 Task: Select a due date automation when advanced on, the moment a card is due add dates starting tomorrow.
Action: Mouse moved to (1053, 77)
Screenshot: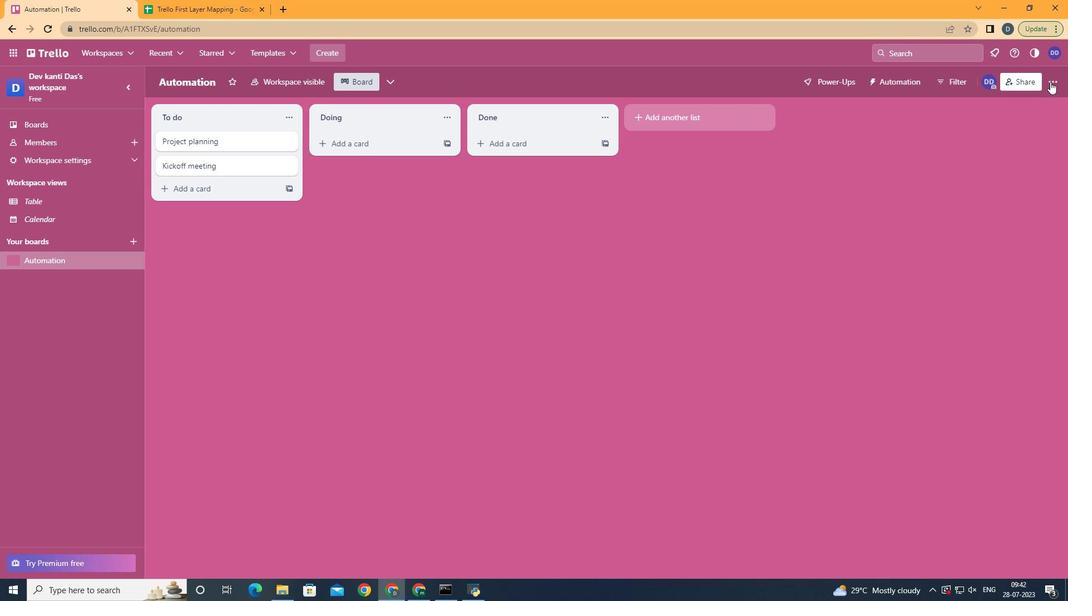 
Action: Mouse pressed left at (1053, 77)
Screenshot: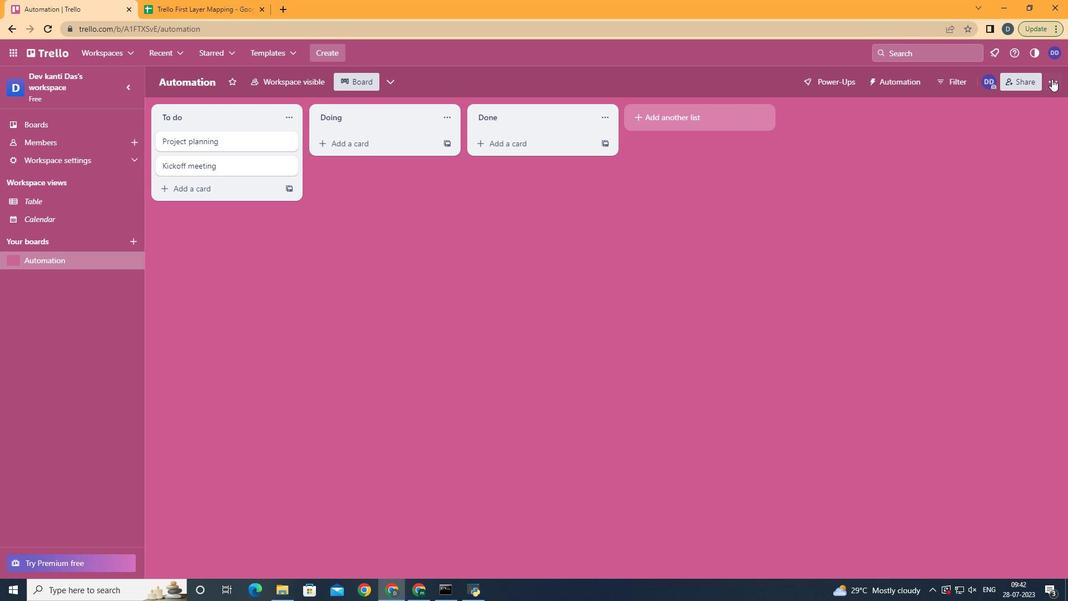 
Action: Mouse moved to (972, 226)
Screenshot: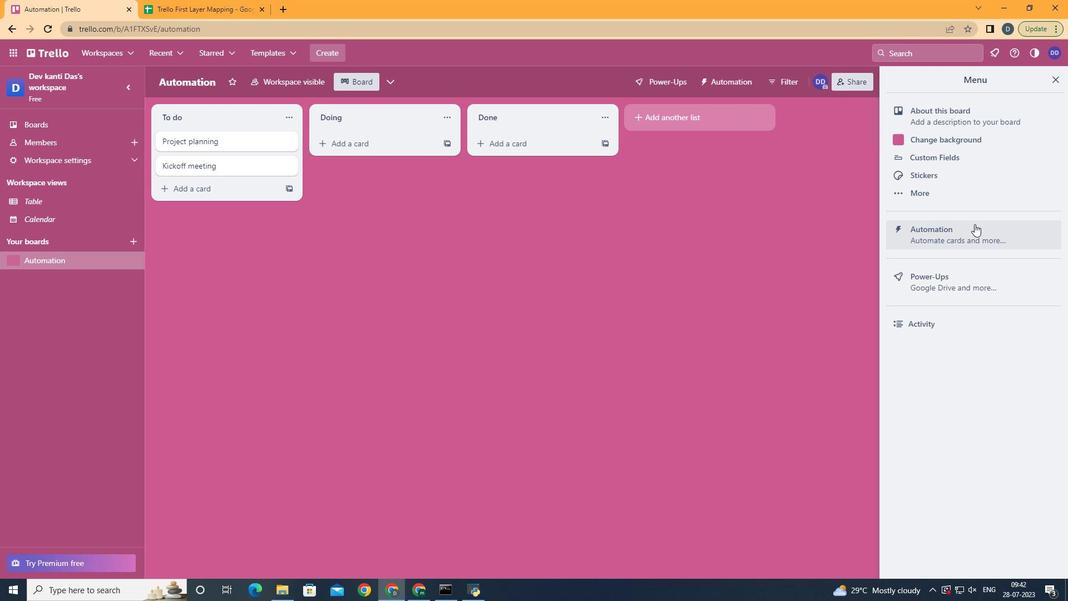 
Action: Mouse pressed left at (972, 226)
Screenshot: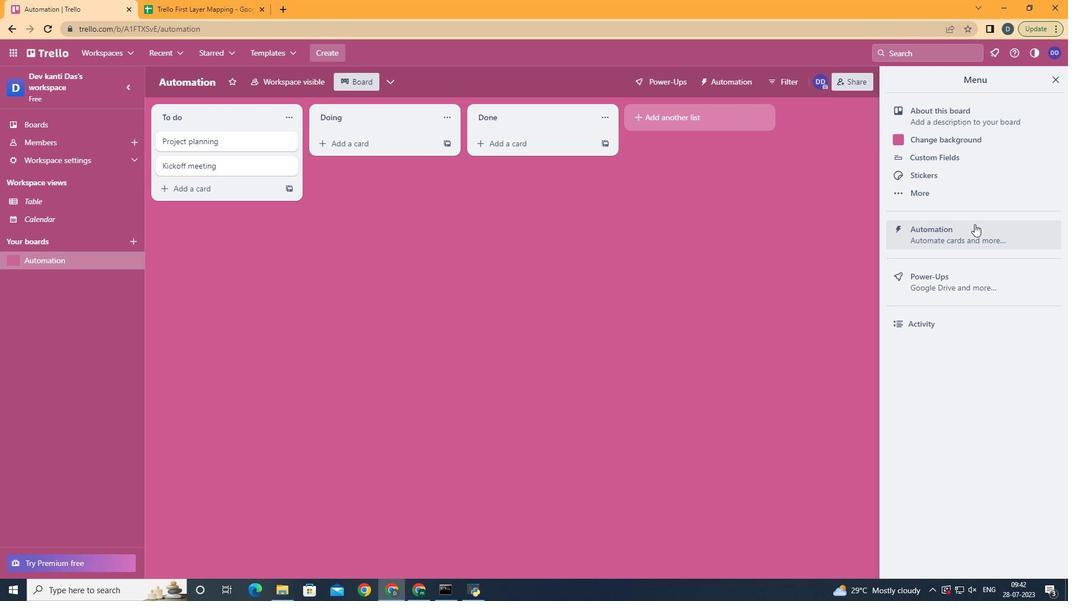 
Action: Mouse moved to (237, 225)
Screenshot: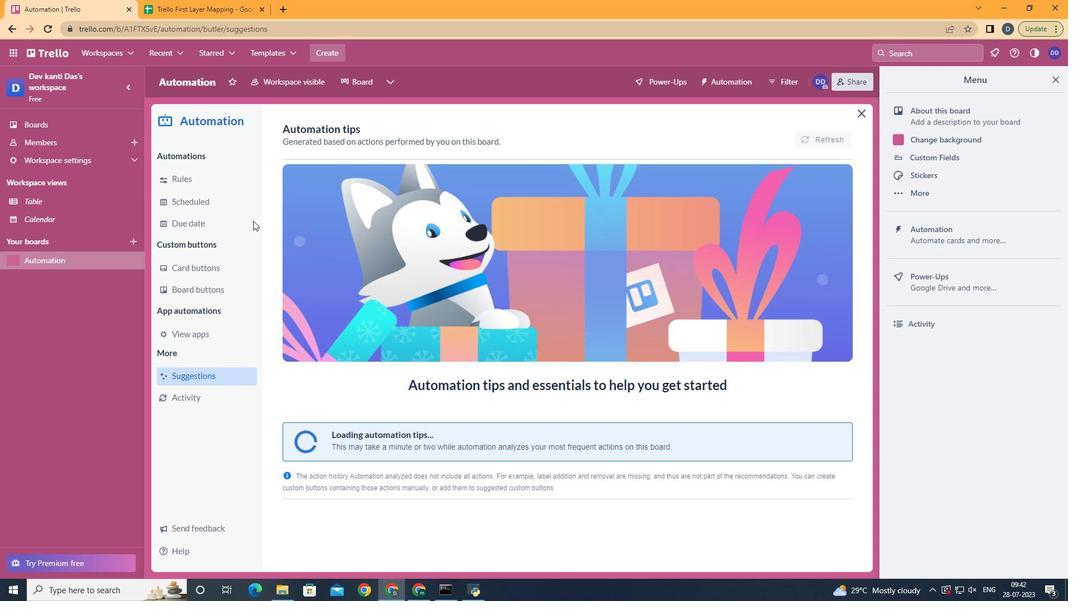 
Action: Mouse pressed left at (237, 225)
Screenshot: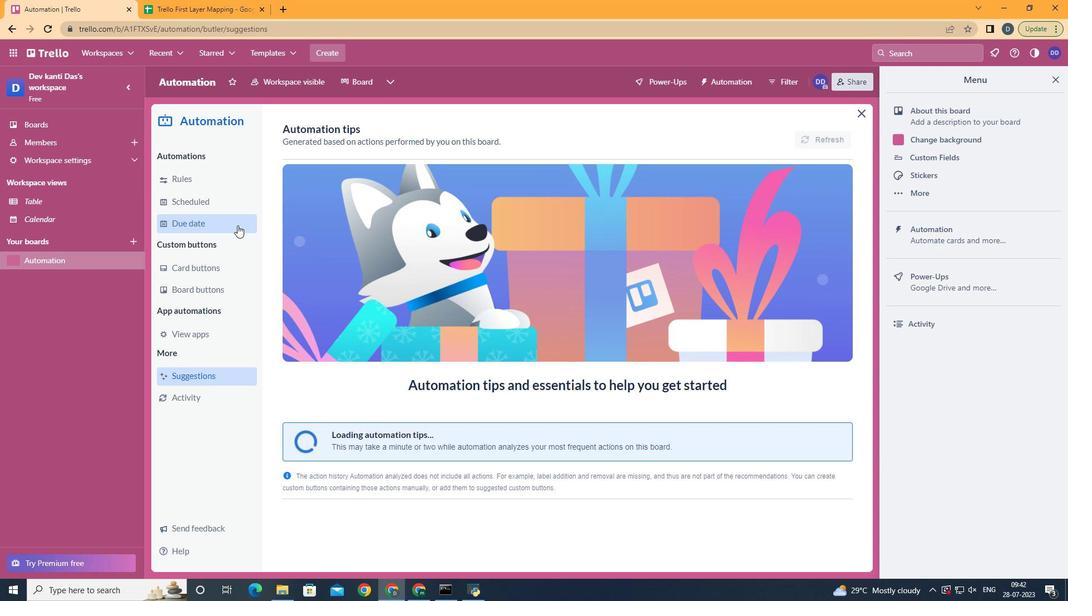 
Action: Mouse moved to (791, 134)
Screenshot: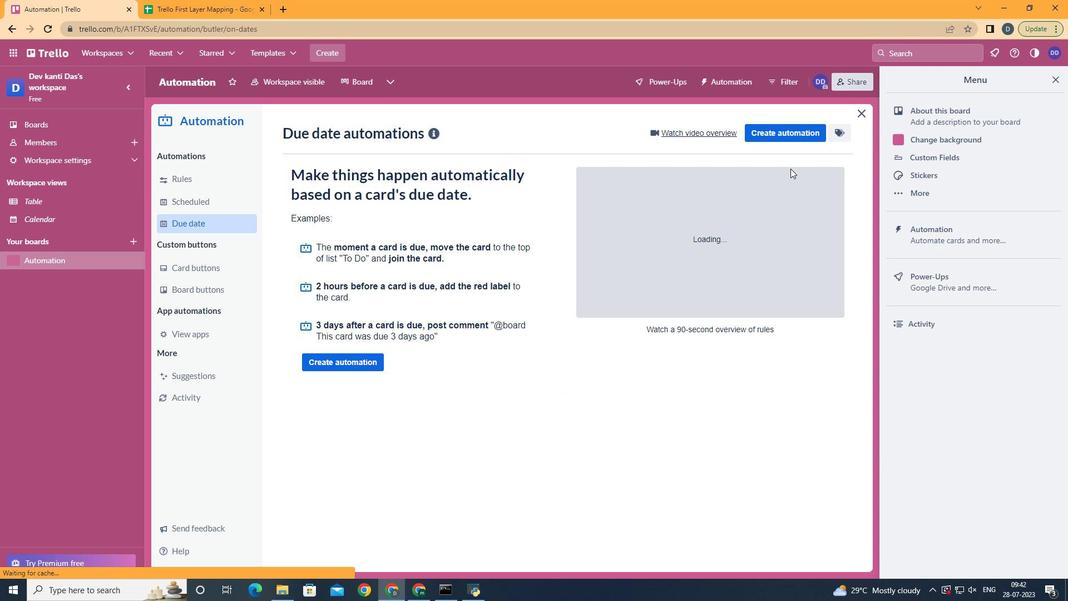 
Action: Mouse pressed left at (791, 134)
Screenshot: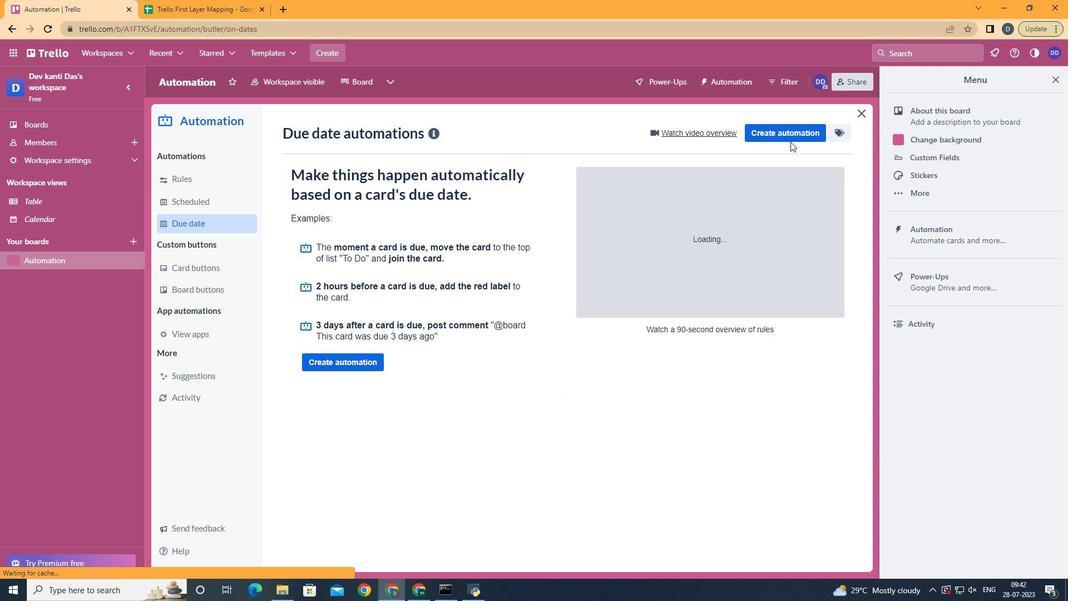 
Action: Mouse moved to (548, 243)
Screenshot: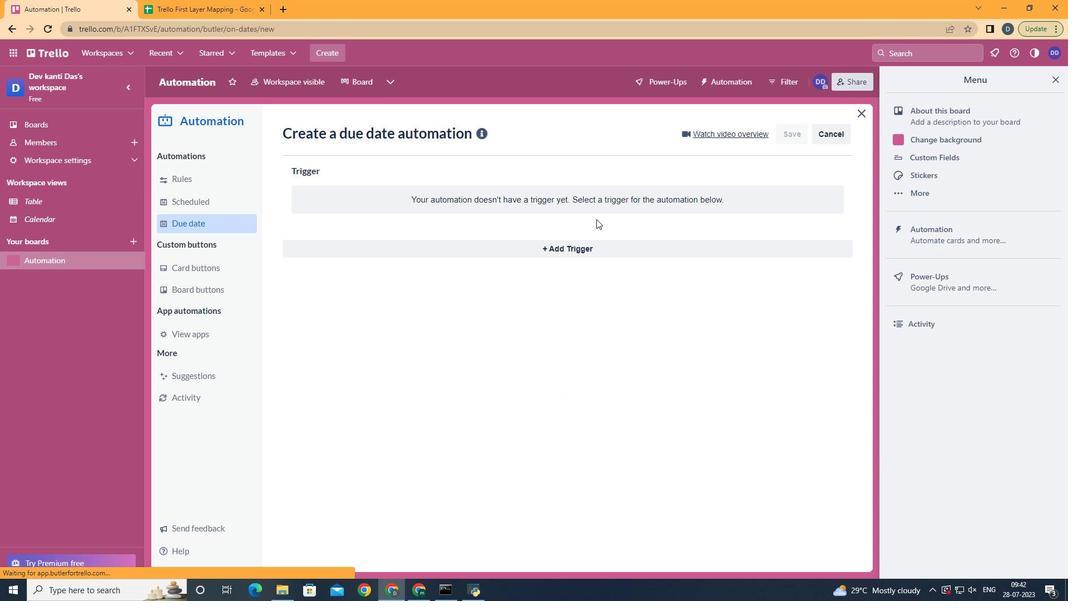 
Action: Mouse pressed left at (548, 243)
Screenshot: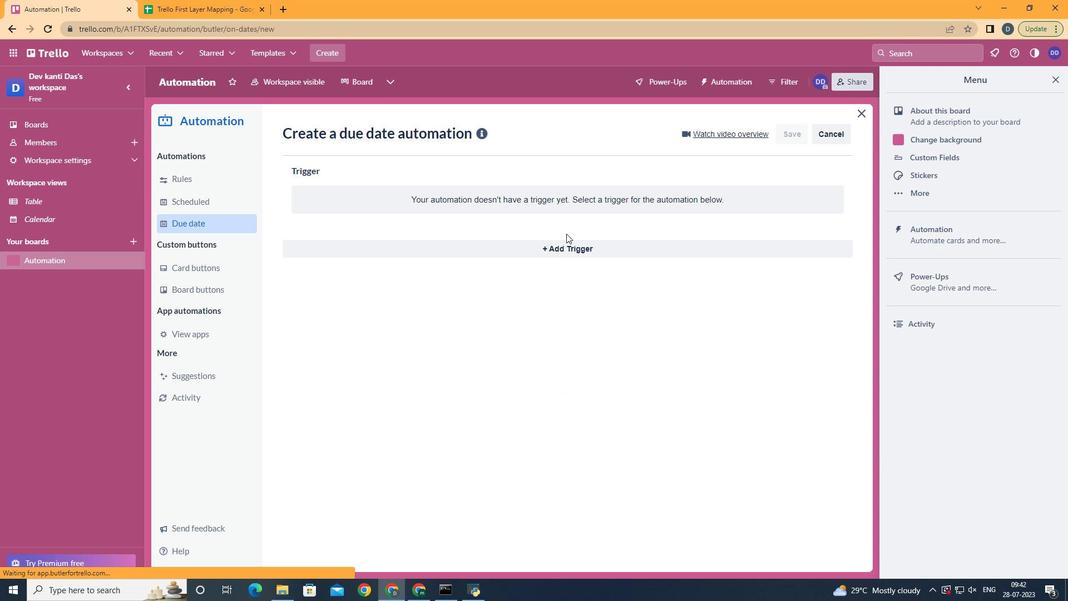 
Action: Mouse moved to (380, 380)
Screenshot: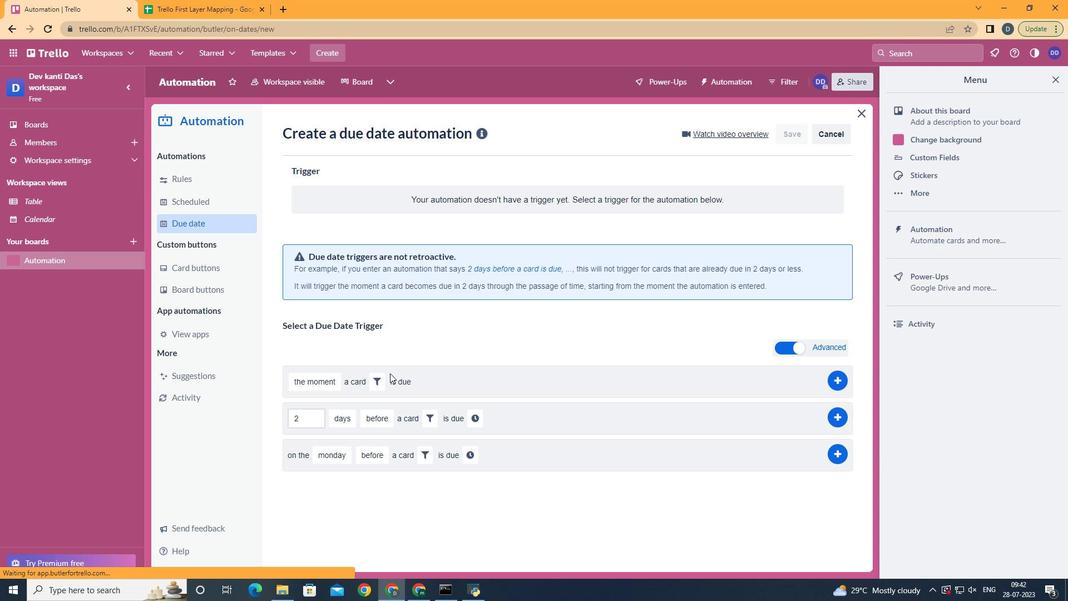 
Action: Mouse pressed left at (380, 380)
Screenshot: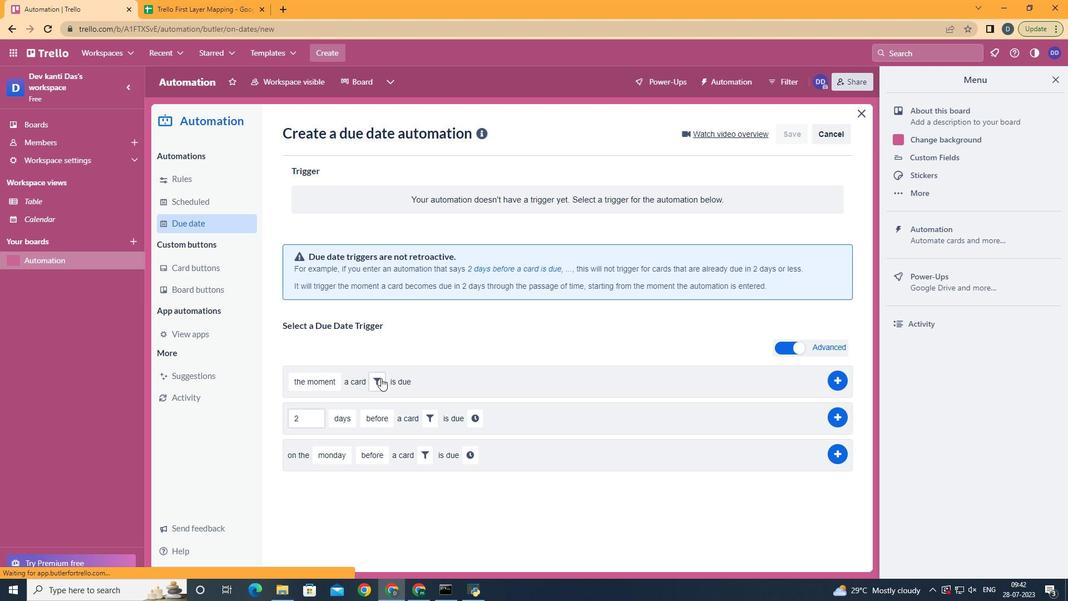 
Action: Mouse moved to (433, 414)
Screenshot: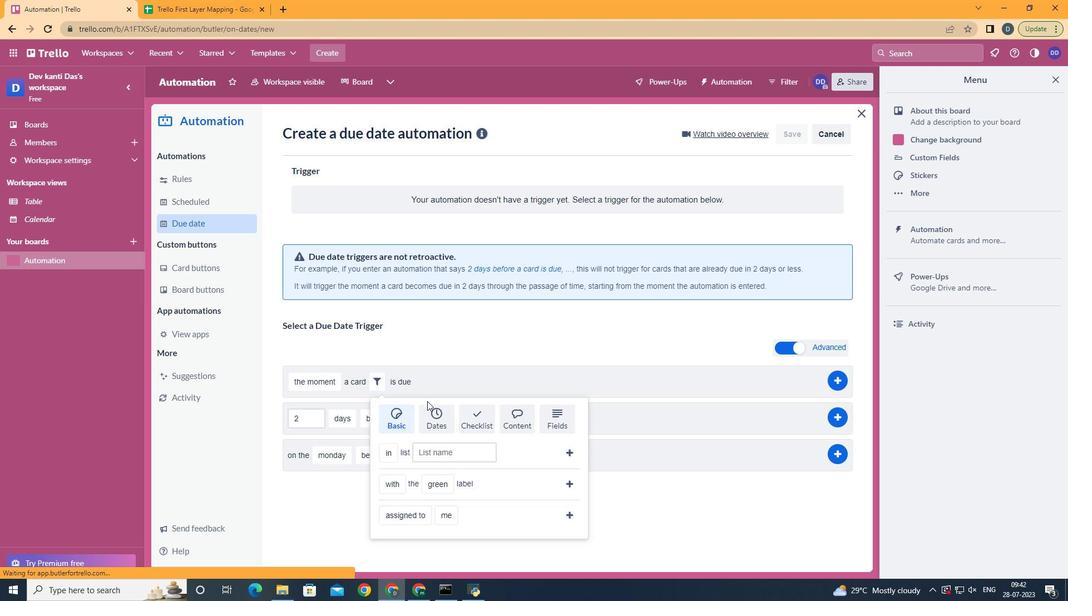 
Action: Mouse pressed left at (433, 414)
Screenshot: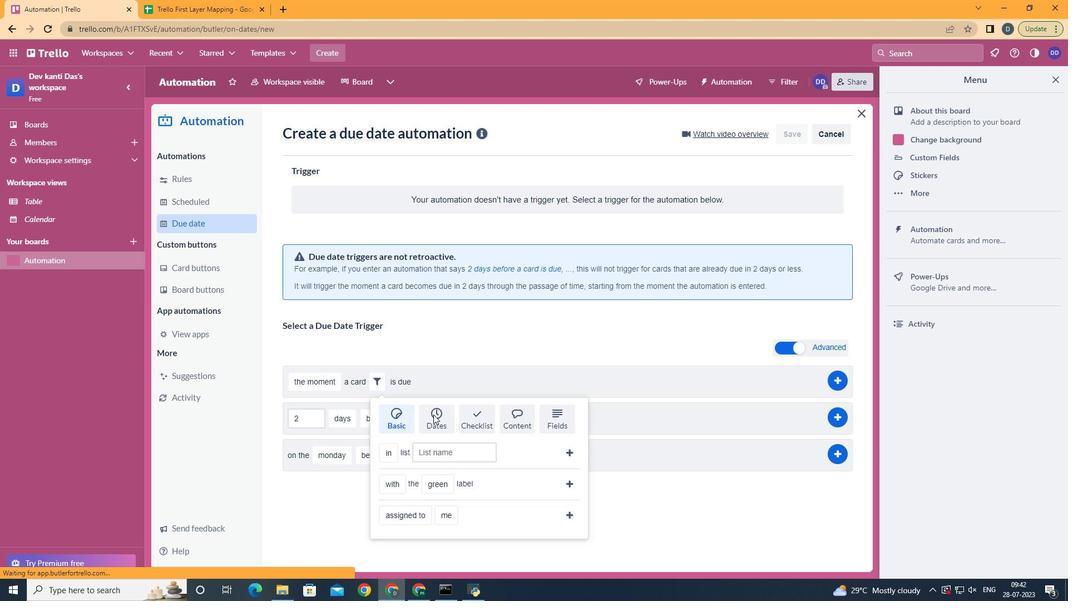 
Action: Mouse moved to (418, 474)
Screenshot: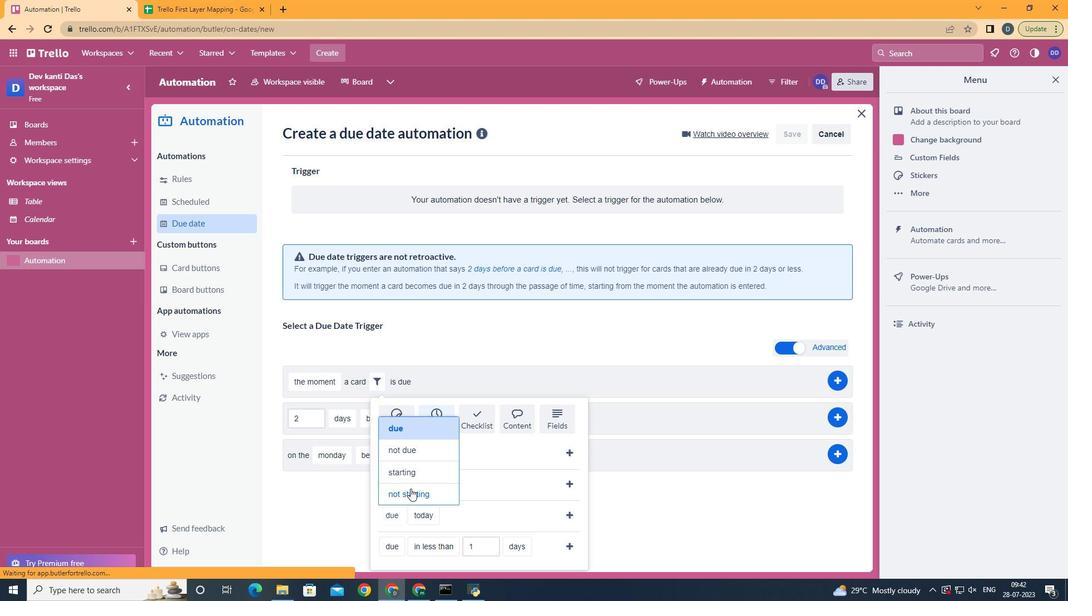 
Action: Mouse pressed left at (418, 474)
Screenshot: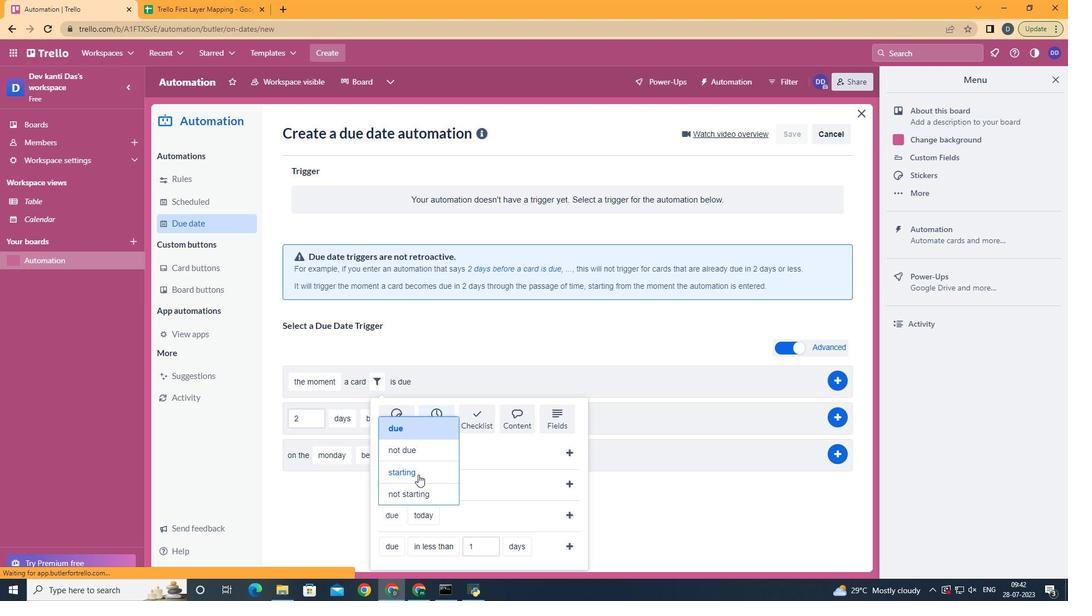 
Action: Mouse moved to (458, 406)
Screenshot: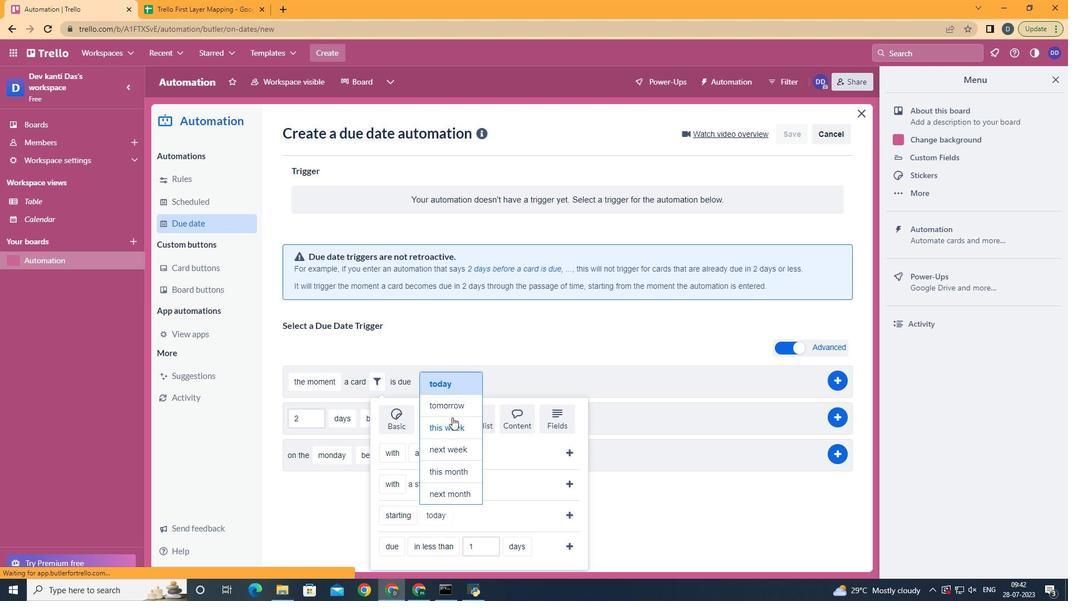 
Action: Mouse pressed left at (458, 406)
Screenshot: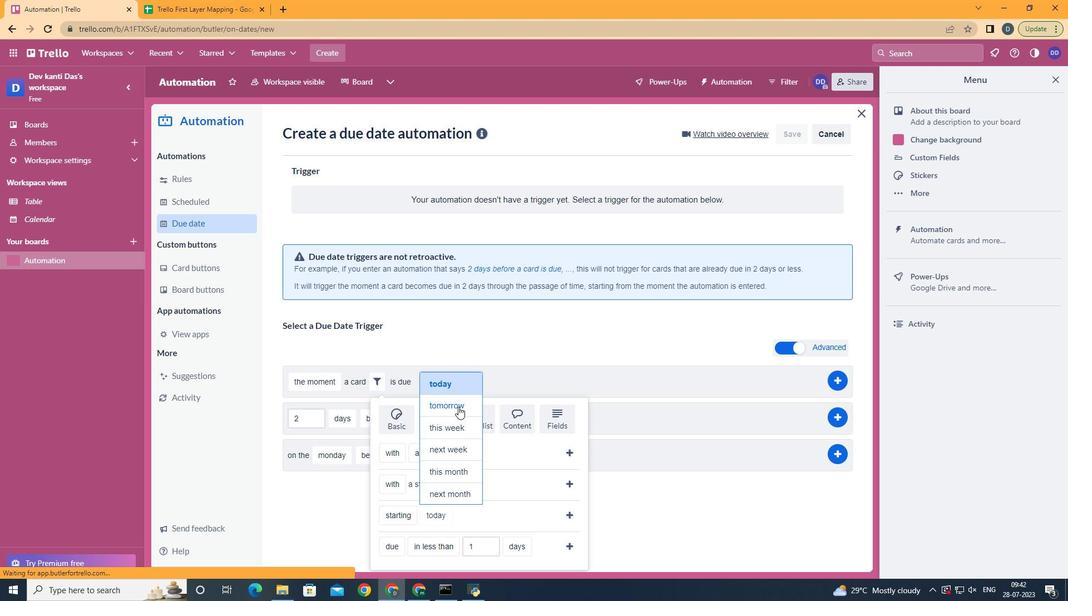 
Action: Mouse moved to (570, 516)
Screenshot: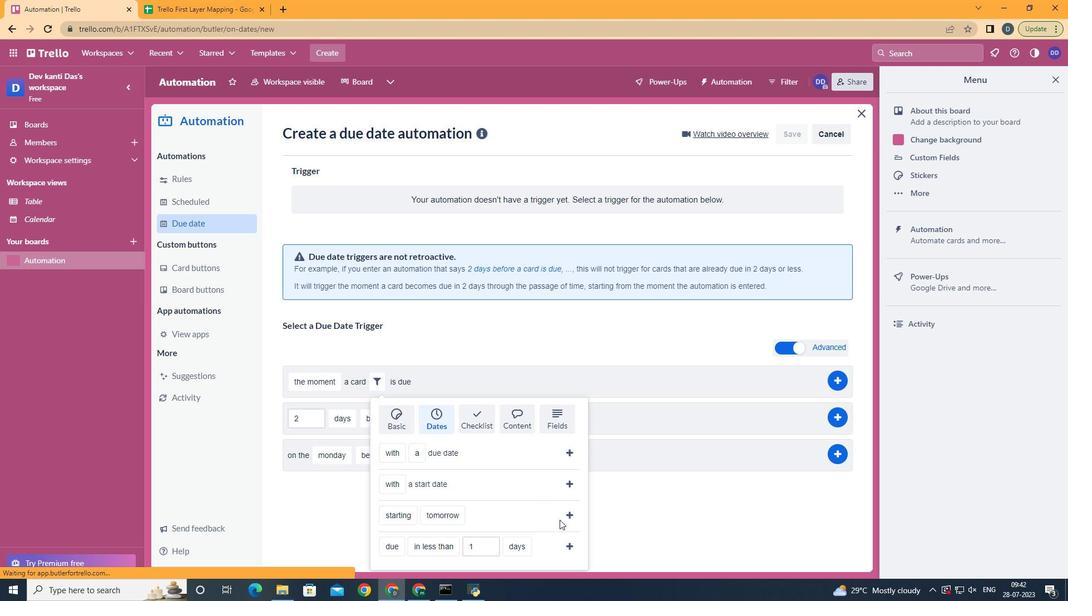 
Action: Mouse pressed left at (570, 516)
Screenshot: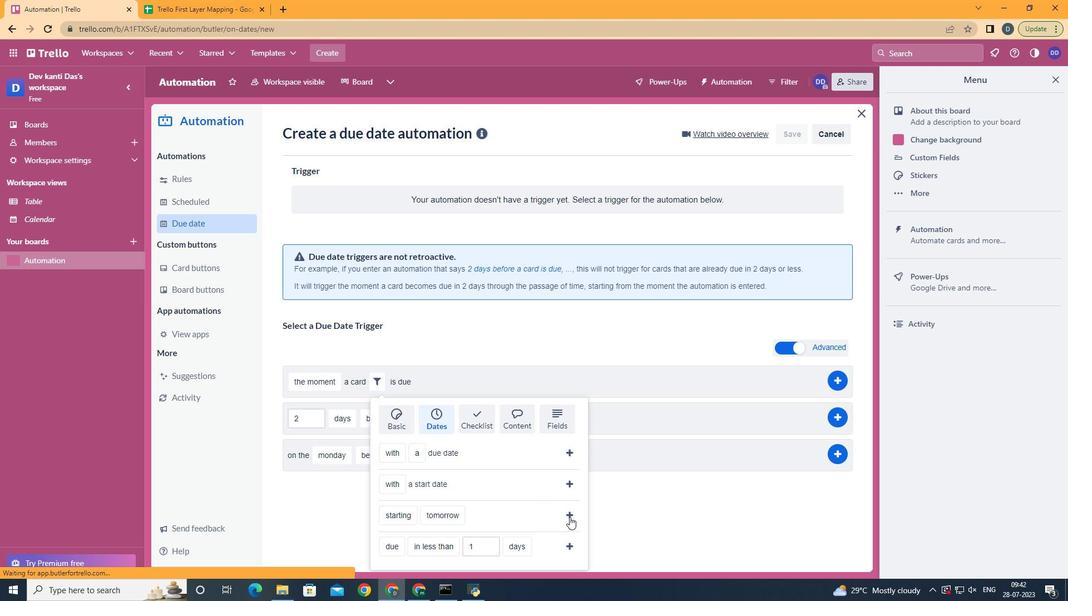 
